 Task: Add an event with the title Third Interview with Tom, date ''2023/11/12'', time 14:00and add a description: A product launch event is an exciting occasion where a new product is introduced to the market. It brings together stakeholders, industry experts, media personnel, and potential customers to showcase the product''s features, benefits, and unique selling points. Mark the tasks as Completed , logged in from the account softage.5@softage.netand send the event invitation to softage.2@softage.net and softage.3@softage.net. Set a reminder for the event Weekly on Sunday
Action: Mouse moved to (53, 110)
Screenshot: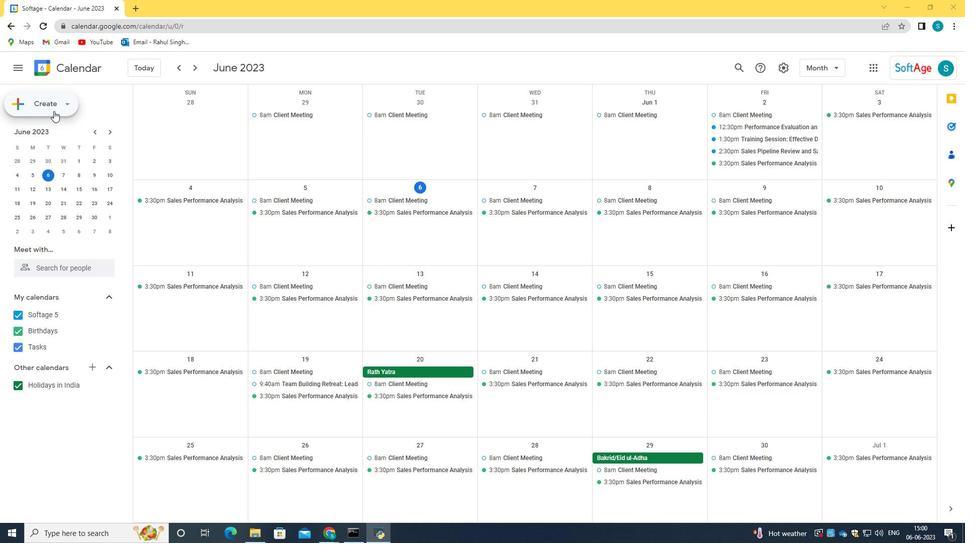 
Action: Mouse pressed left at (53, 110)
Screenshot: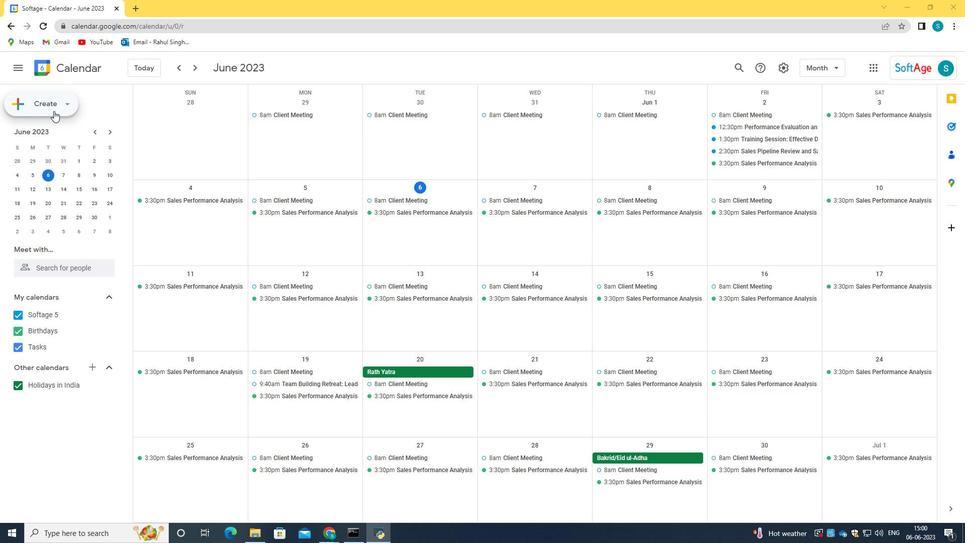 
Action: Mouse moved to (60, 132)
Screenshot: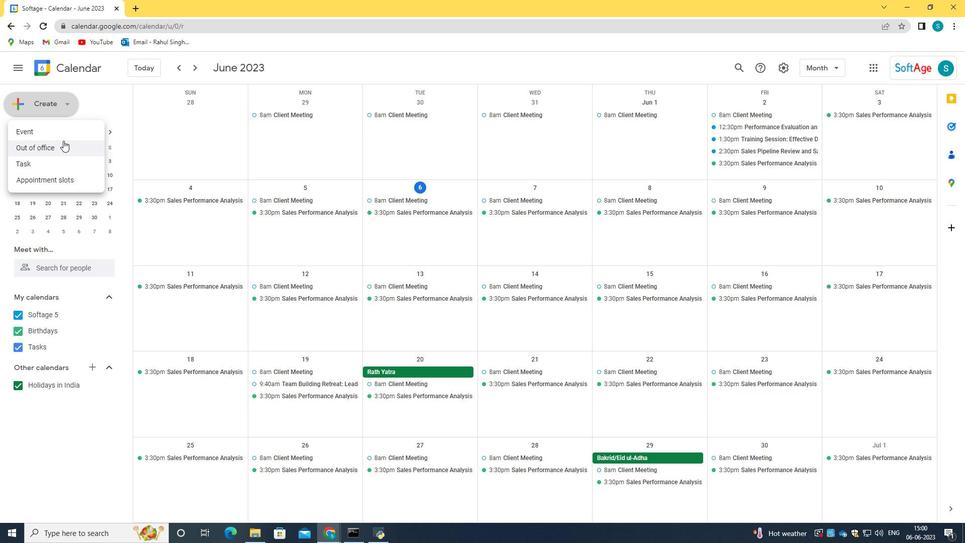 
Action: Mouse pressed left at (60, 132)
Screenshot: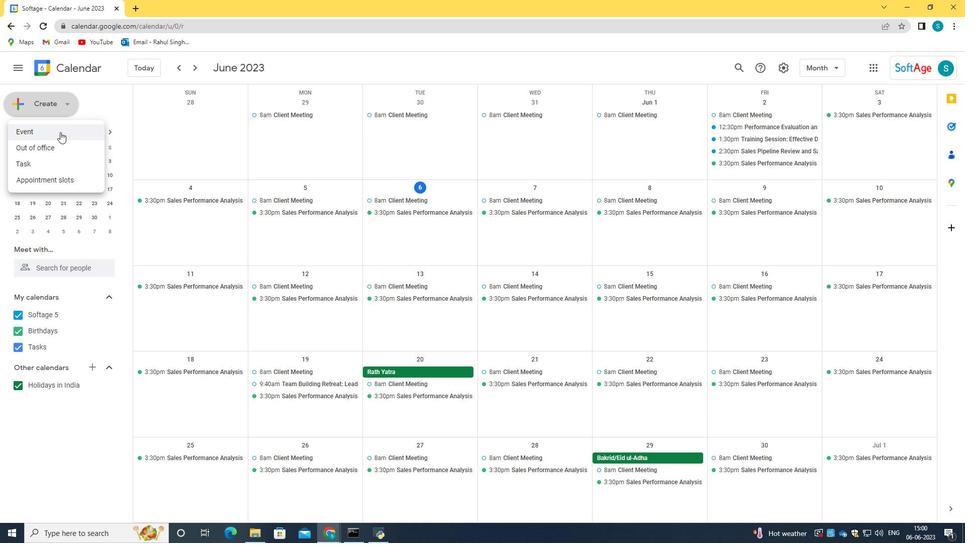 
Action: Mouse moved to (272, 399)
Screenshot: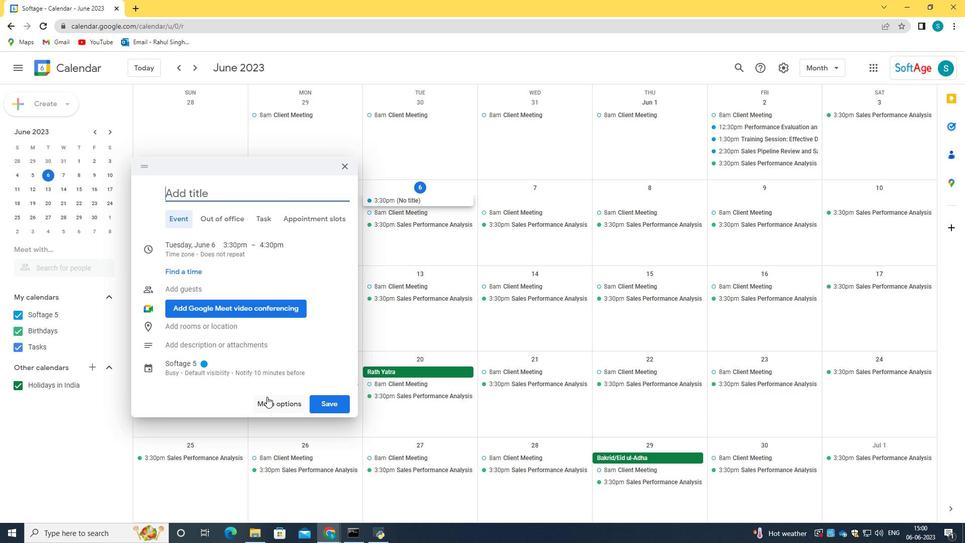 
Action: Mouse pressed left at (272, 399)
Screenshot: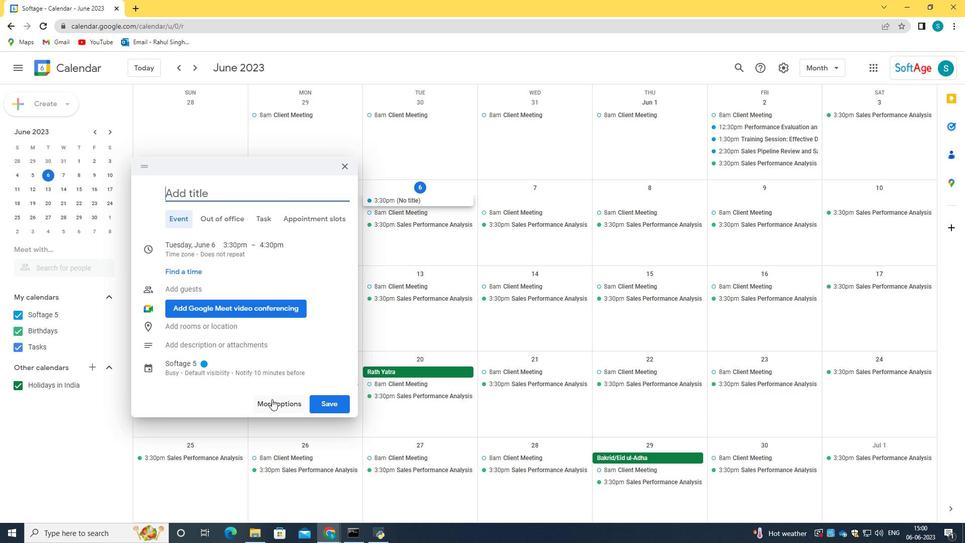 
Action: Mouse moved to (153, 76)
Screenshot: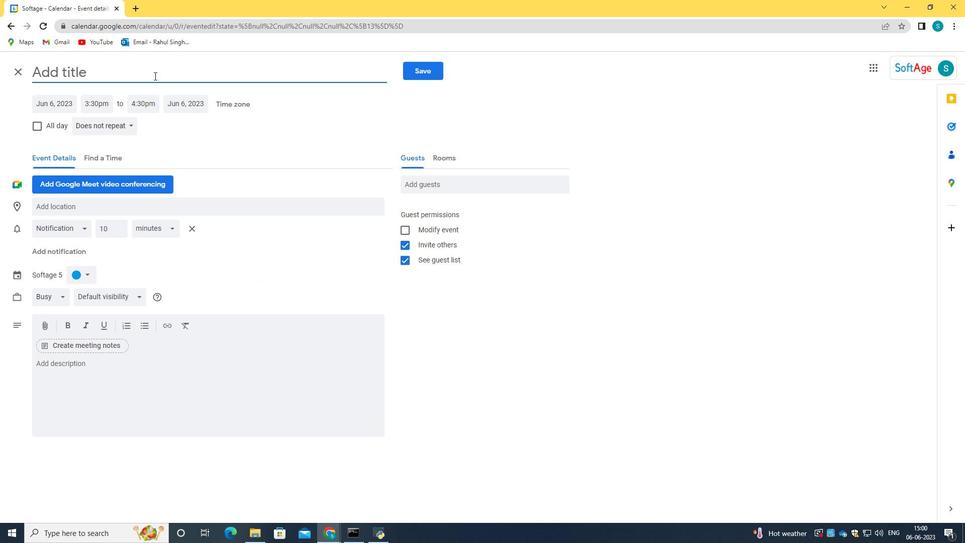 
Action: Mouse pressed left at (153, 76)
Screenshot: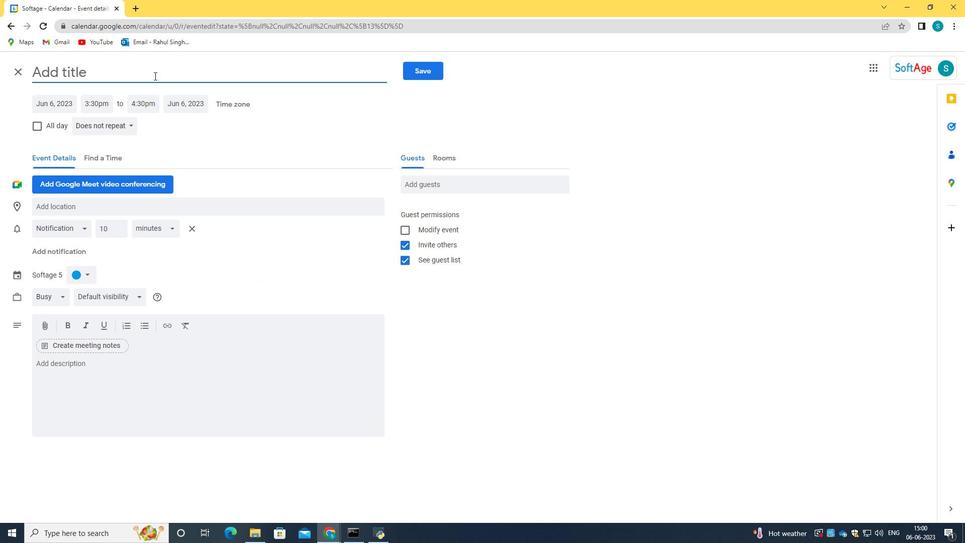 
Action: Key pressed <Key.caps_lock>T<Key.caps_lock>hird<Key.space><Key.caps_lock>I<Key.caps_lock>nterview<Key.space>with<Key.space><Key.caps_lock>T<Key.caps_lock>om
Screenshot: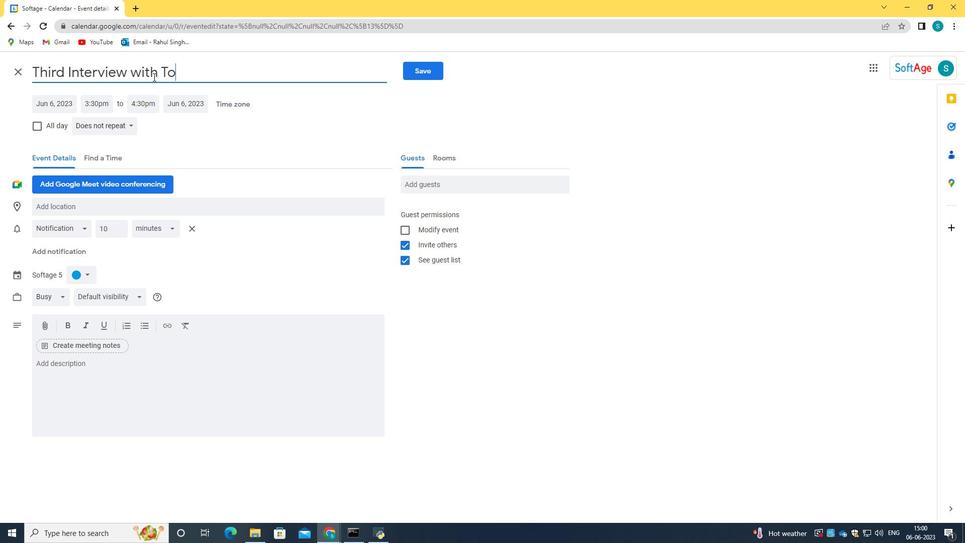 
Action: Mouse moved to (49, 107)
Screenshot: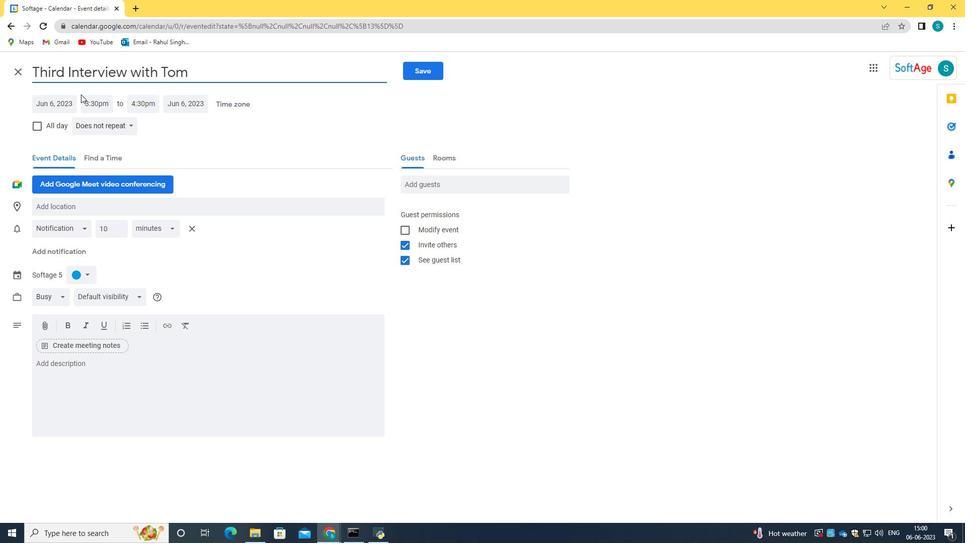 
Action: Mouse pressed left at (49, 107)
Screenshot: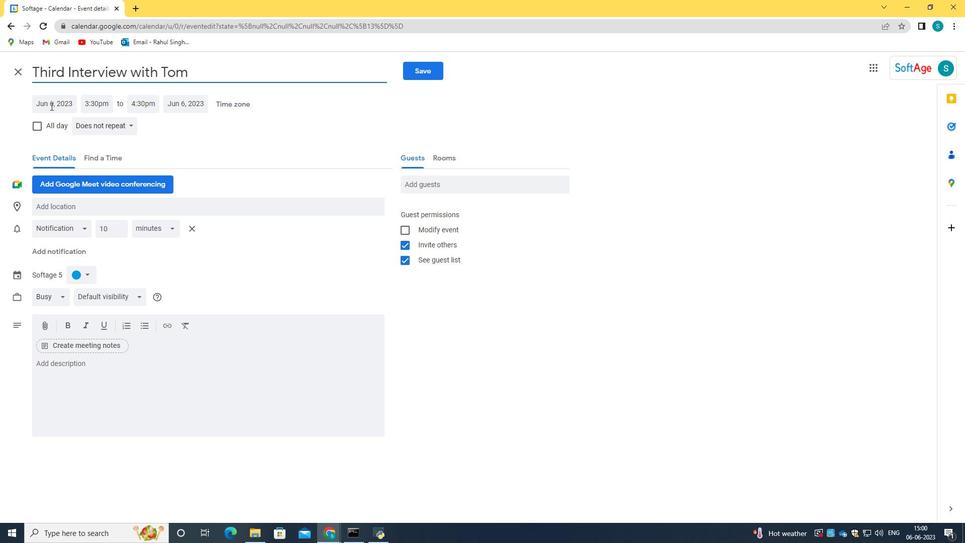 
Action: Key pressed 2023/11/12<Key.tab>02<Key.shift_r>:00<Key.space>pm
Screenshot: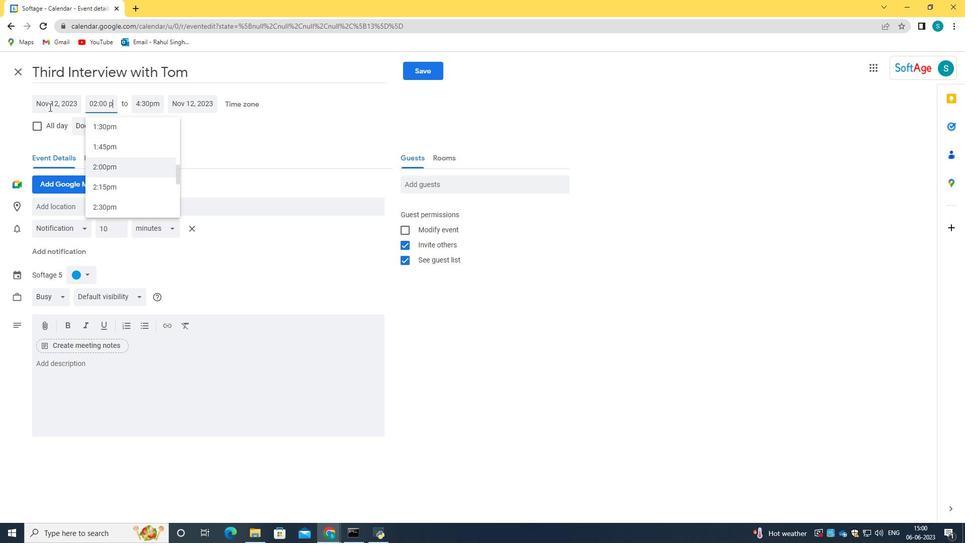 
Action: Mouse moved to (104, 164)
Screenshot: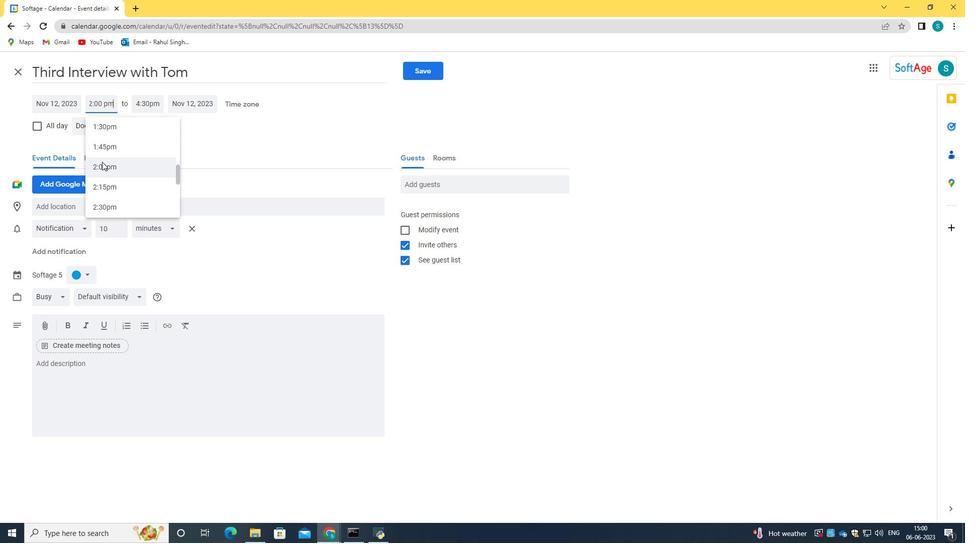 
Action: Mouse pressed left at (104, 164)
Screenshot: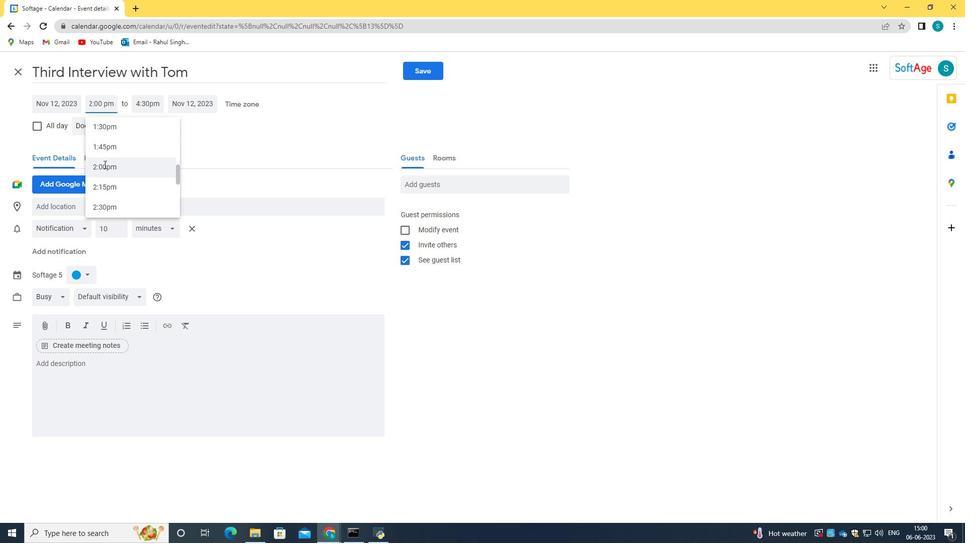 
Action: Mouse moved to (150, 406)
Screenshot: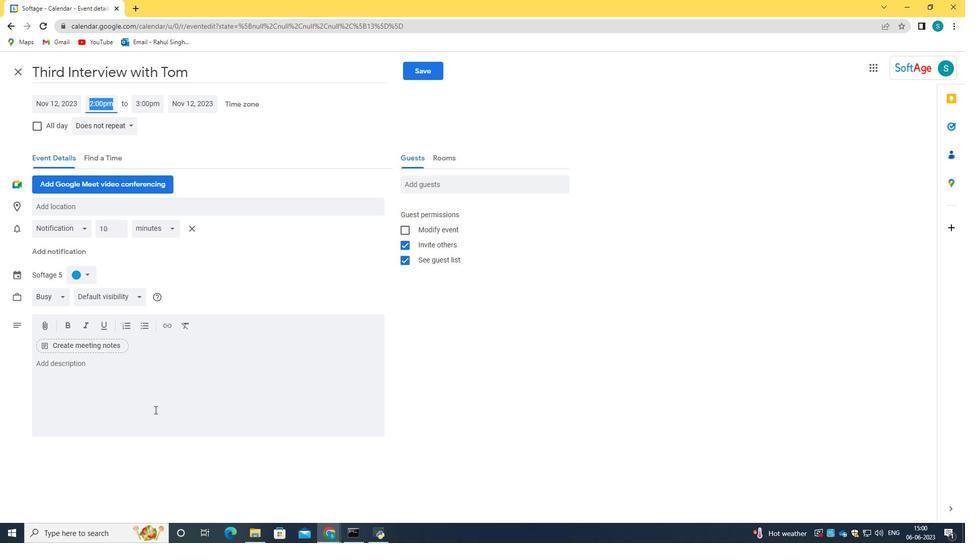 
Action: Mouse pressed left at (150, 406)
Screenshot: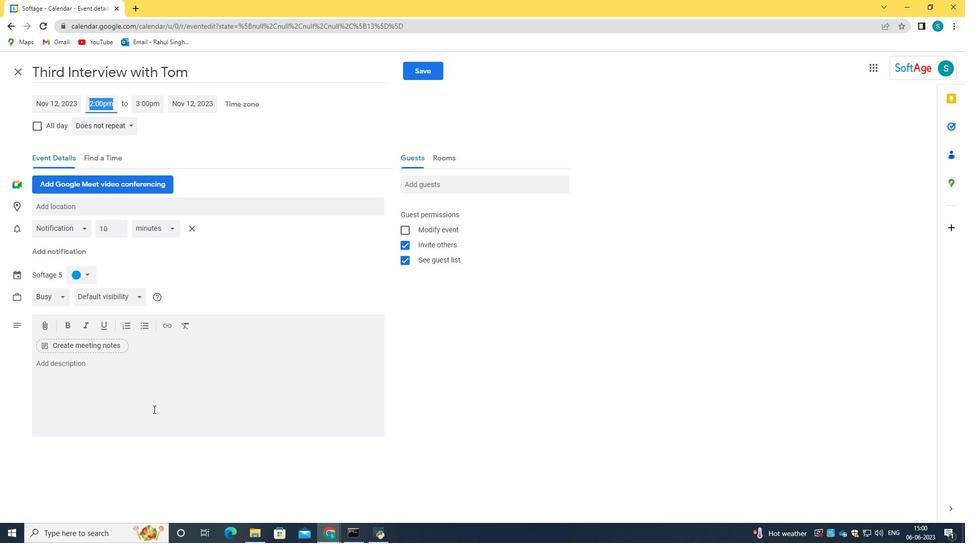 
Action: Mouse moved to (93, 387)
Screenshot: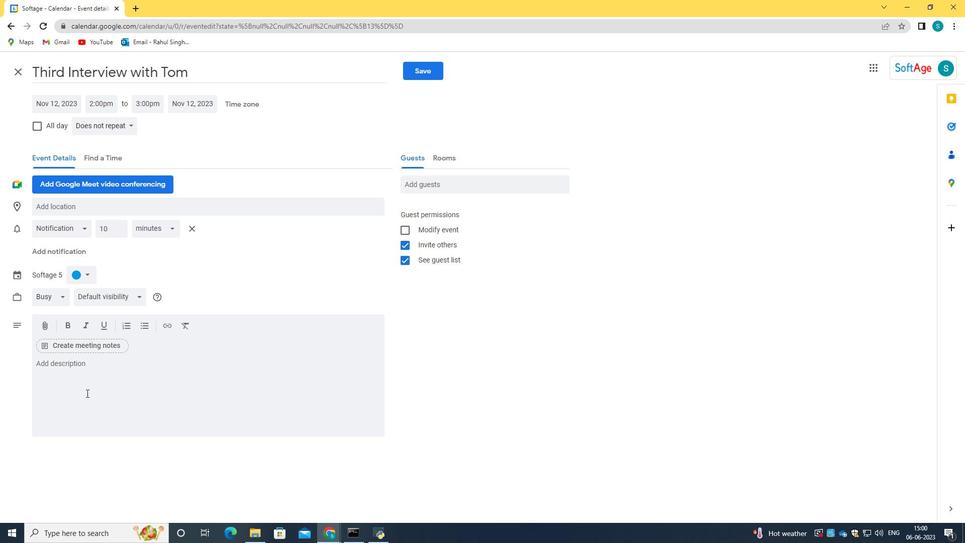 
Action: Mouse pressed left at (93, 387)
Screenshot: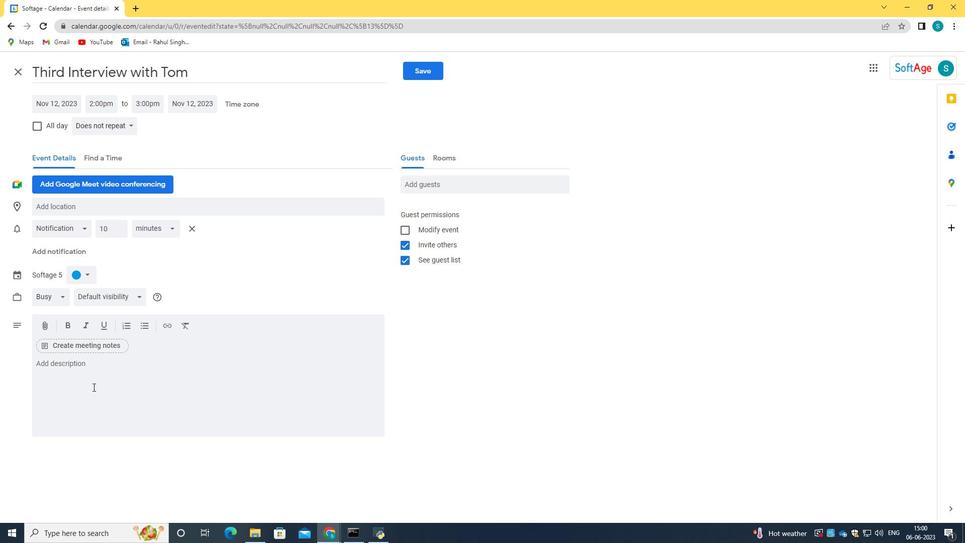 
Action: Key pressed <Key.caps_lock>A<Key.space><Key.caps_lock>product<Key.space>launch<Key.space>event<Key.space>is<Key.space>an<Key.space>exciting<Key.space>s<Key.backspace>occasion<Key.space>where<Key.space>a<Key.space>new<Key.space>product<Key.space>is<Key.space>it<Key.backspace>ntroduced<Key.space>to<Key.space>the<Key.space>amr<Key.backspace><Key.backspace><Key.backspace>market.<Key.space><Key.caps_lock>I<Key.caps_lock>t<Key.space>brings<Key.space>together<Key.space>stakeholders,<Key.space>industory<Key.backspace><Key.backspace><Key.backspace>ry<Key.space>experst<Key.backspace><Key.backspace>ts,<Key.space>meed<Key.backspace><Key.backspace>dia<Key.space>personnel,<Key.space>and<Key.space>potential<Key.space>cusotmers<Key.backspace><Key.backspace><Key.backspace><Key.backspace><Key.backspace><Key.backspace><Key.backspace><Key.backspace>usomers<Key.backspace><Key.backspace><Key.backspace><Key.backspace><Key.backspace>tomers<Key.space><Key.backspace><Key.backspace><Key.space>to<Key.space>showcase<Key.space>the<Key.space>product's<Key.space>featurd<Key.backspace>e,<Key.space>benifits,<Key.space><Key.backspace><Key.backspace><Key.backspace><Key.backspace><Key.backspace><Key.backspace><Key.backspace>efits,<Key.space>and<Key.space>unique<Key.space>selling<Key.space>points.
Screenshot: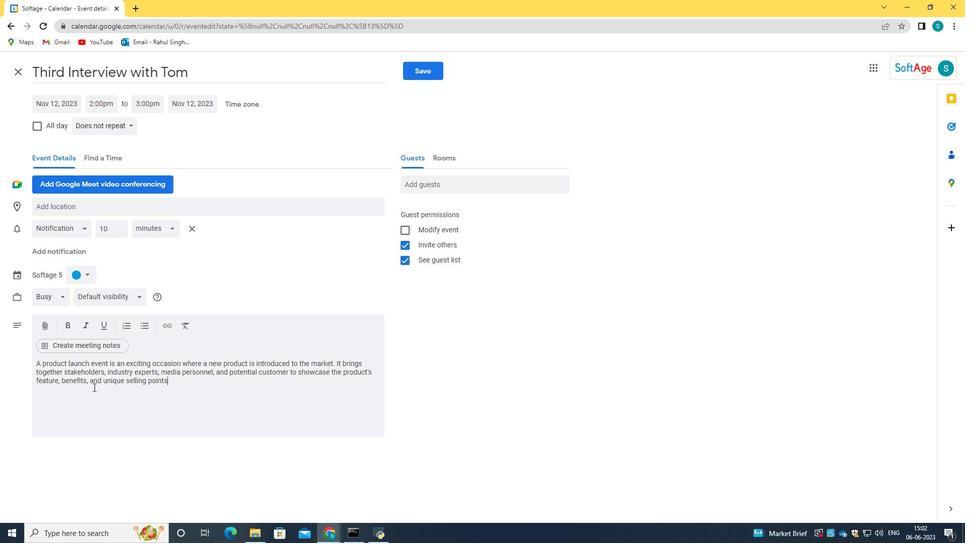 
Action: Mouse moved to (421, 185)
Screenshot: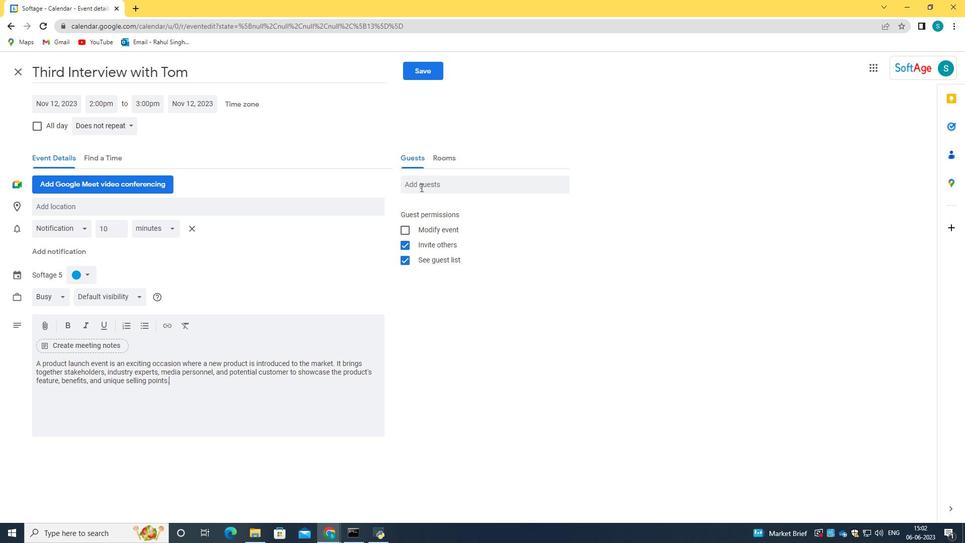 
Action: Mouse pressed left at (421, 185)
Screenshot: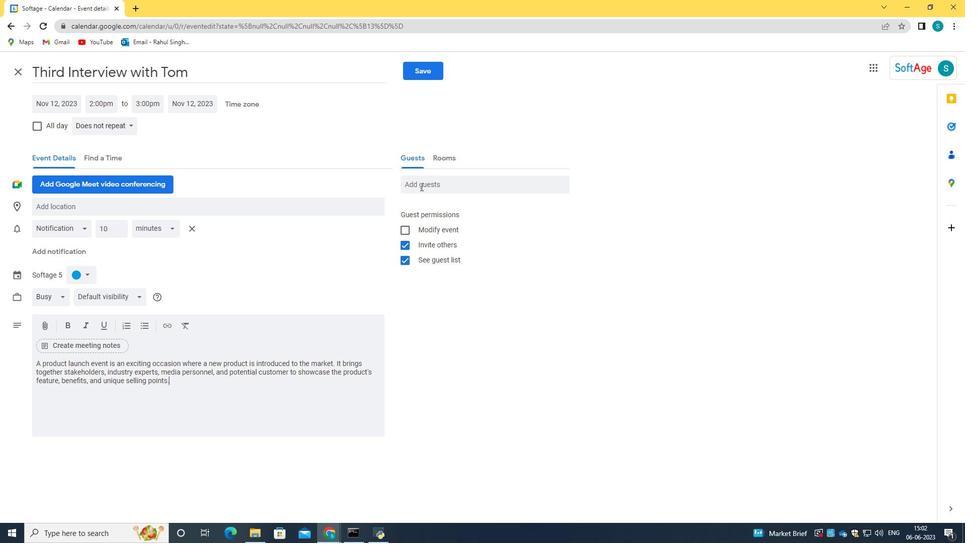 
Action: Key pressed softage.2<Key.shift>@softage.net<Key.tab>softage.3<Key.shift>@sp<Key.backspace>oftage.net
Screenshot: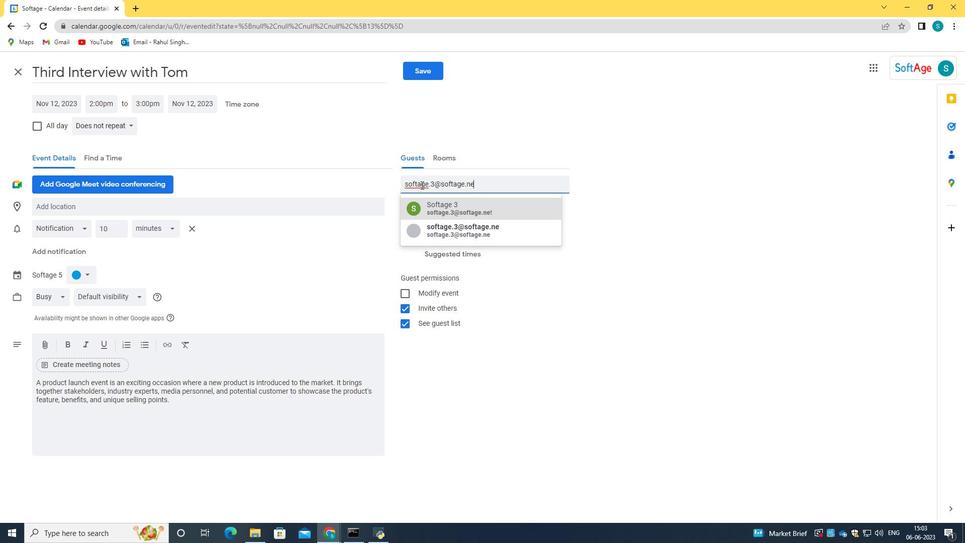
Action: Mouse moved to (482, 212)
Screenshot: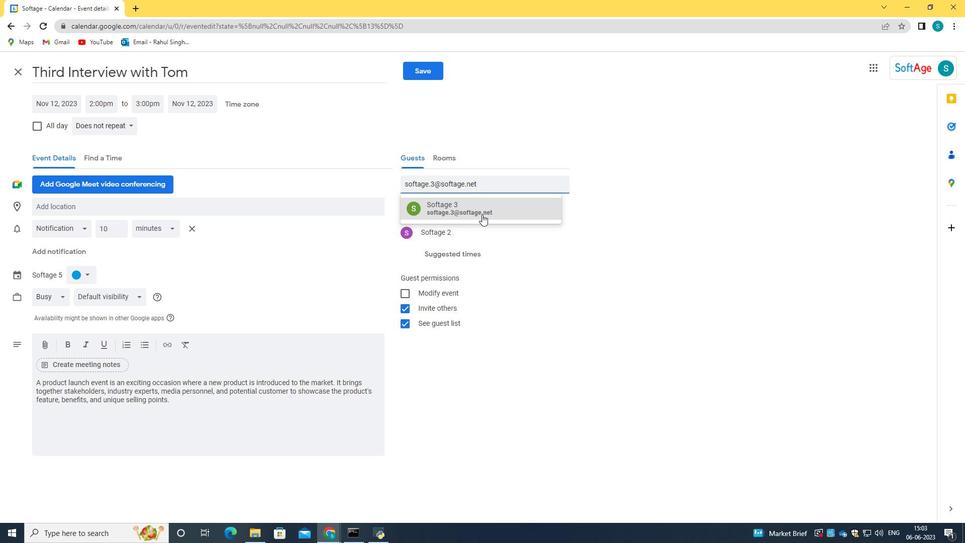 
Action: Mouse pressed left at (482, 212)
Screenshot: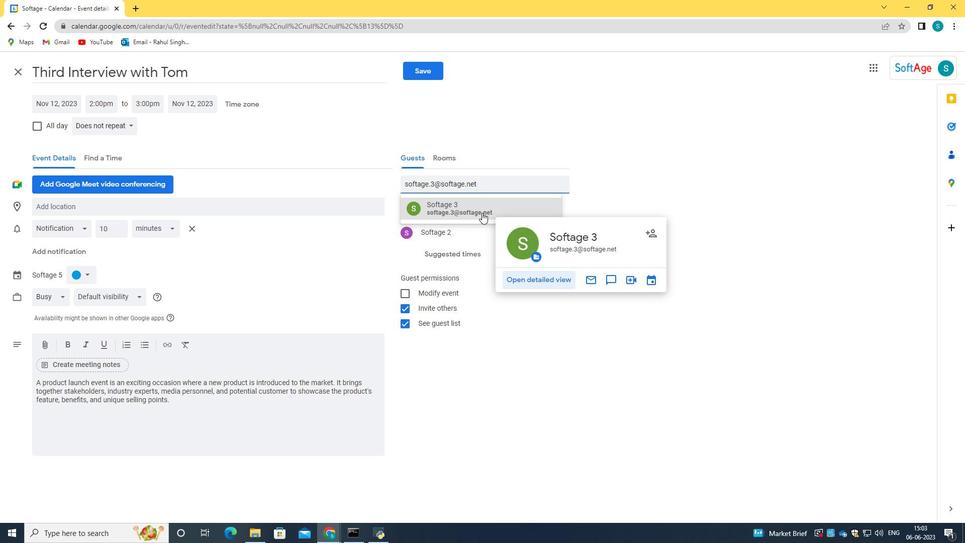 
Action: Mouse moved to (694, 180)
Screenshot: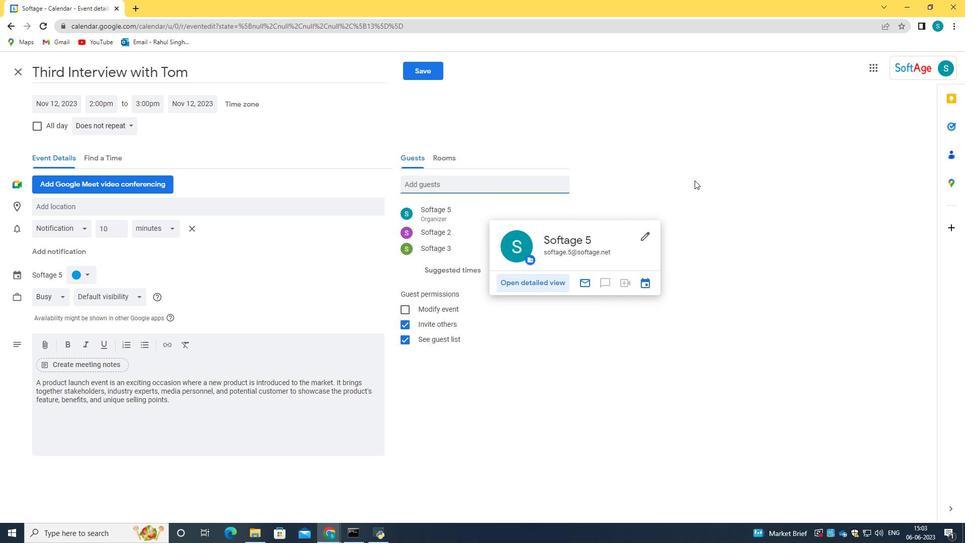 
Action: Mouse pressed left at (694, 180)
Screenshot: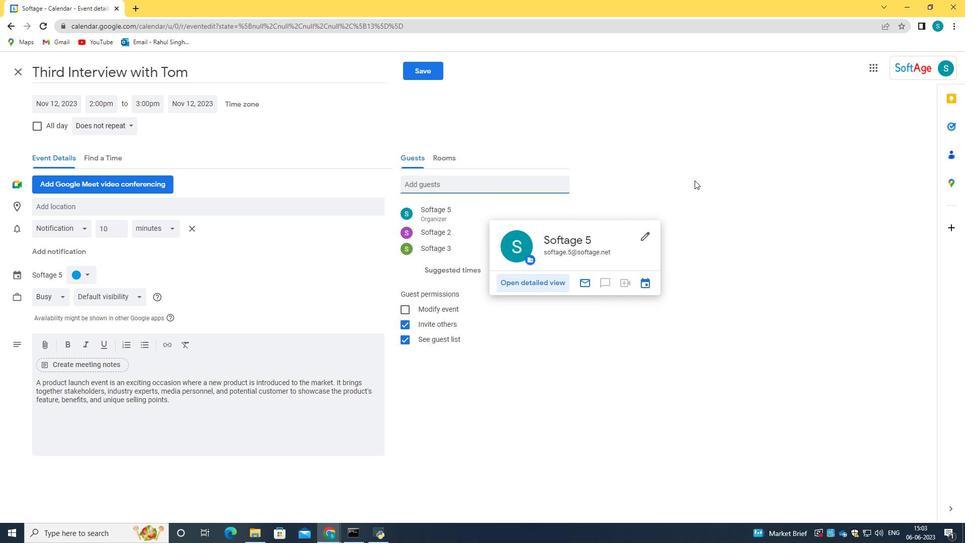 
Action: Mouse moved to (115, 130)
Screenshot: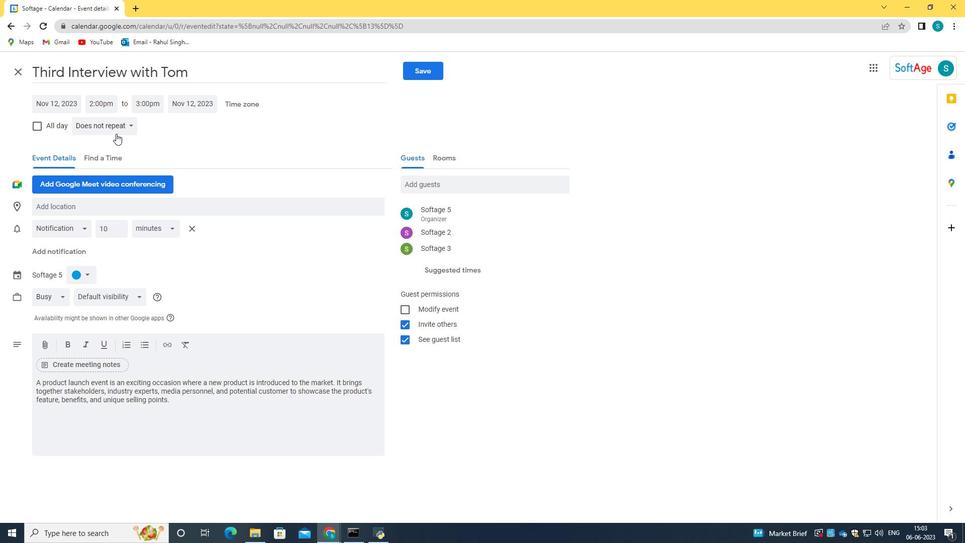 
Action: Mouse pressed left at (115, 130)
Screenshot: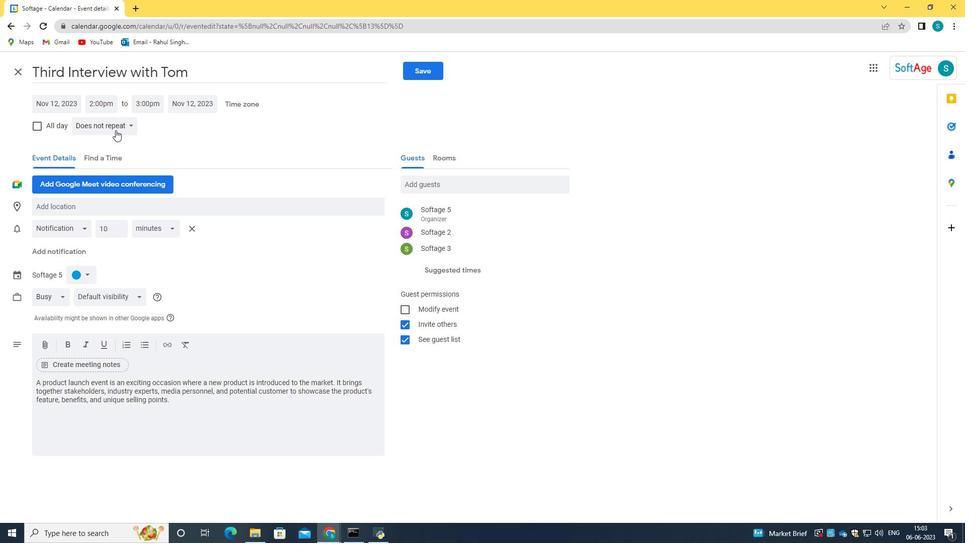
Action: Mouse moved to (117, 163)
Screenshot: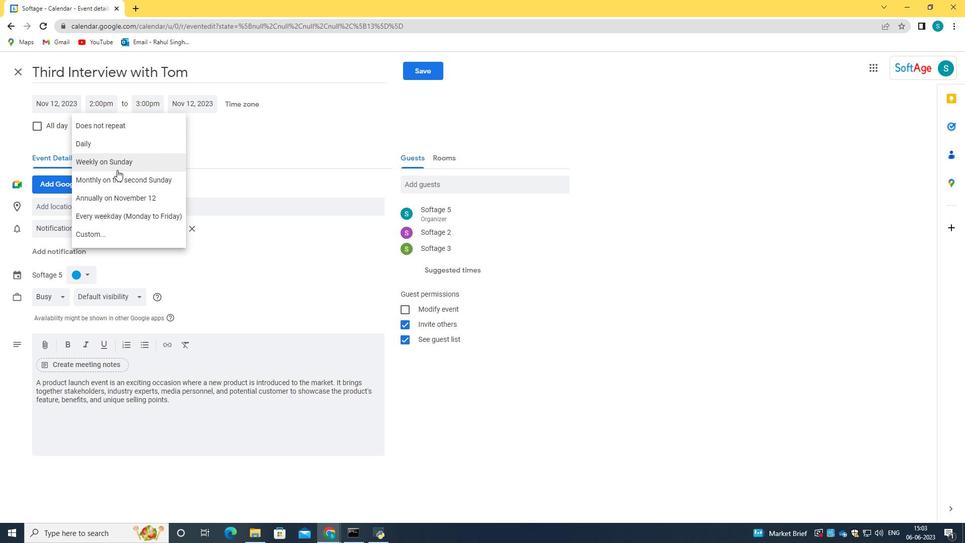 
Action: Mouse pressed left at (117, 163)
Screenshot: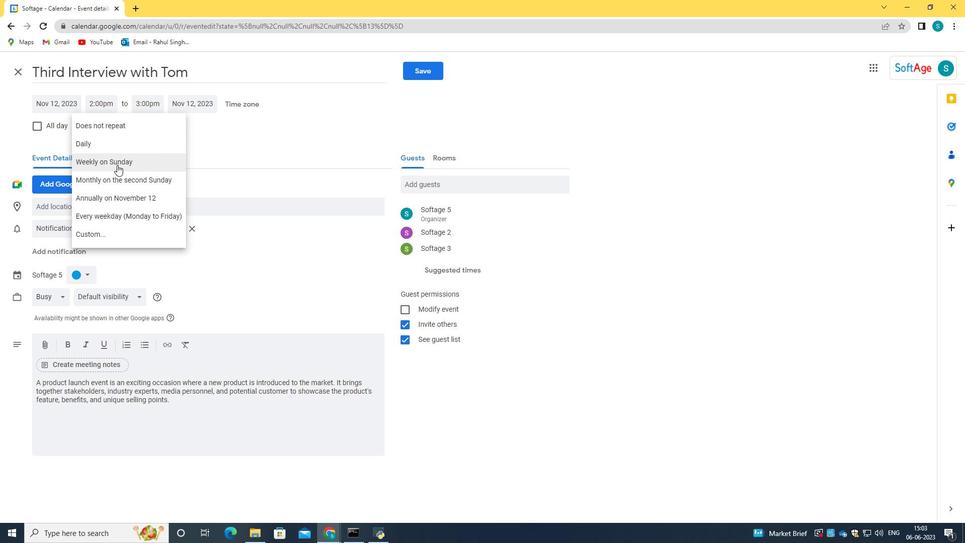 
Action: Mouse moved to (420, 73)
Screenshot: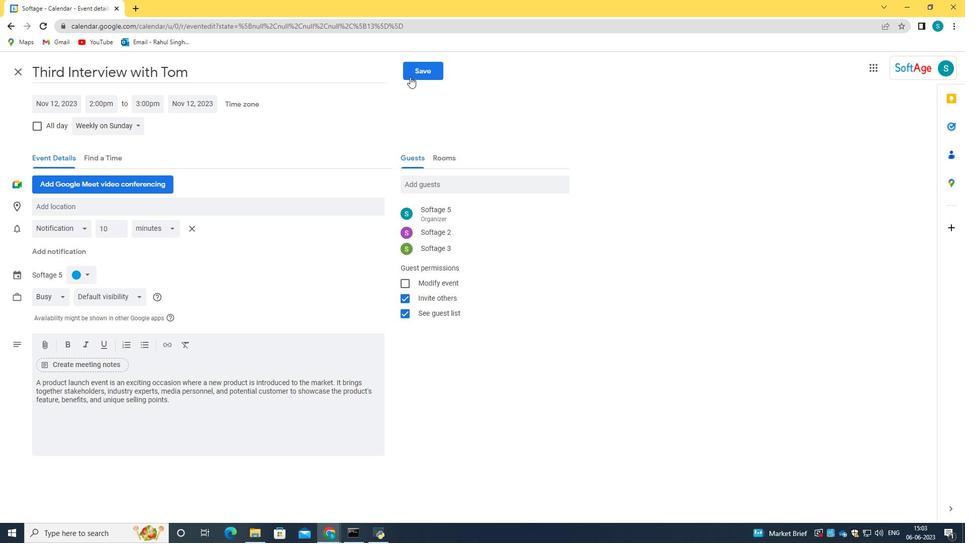 
Action: Mouse pressed left at (420, 73)
Screenshot: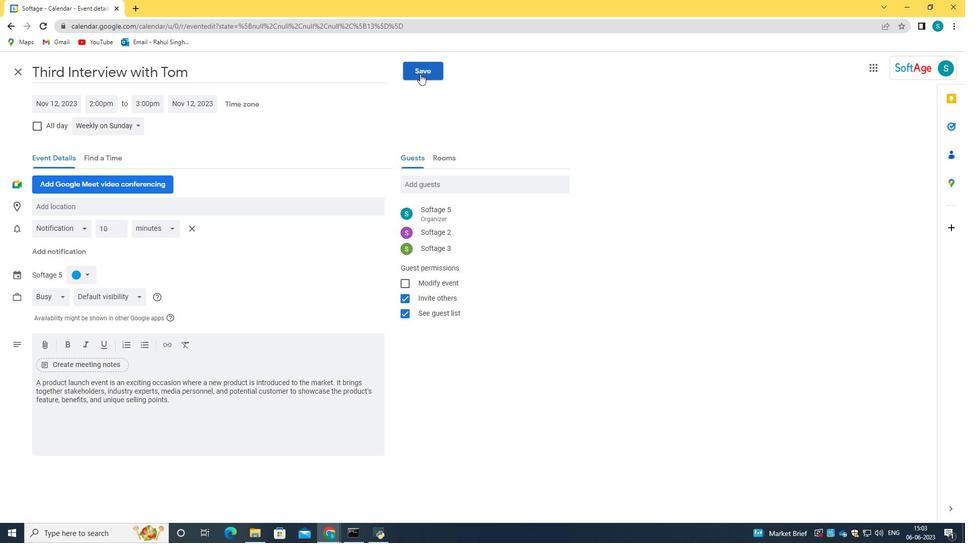 
Action: Mouse moved to (576, 309)
Screenshot: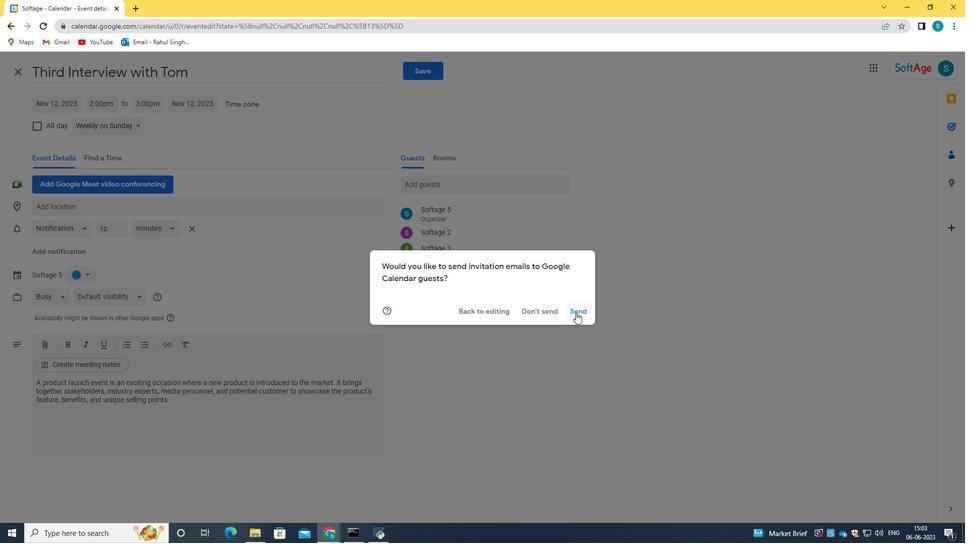 
Action: Mouse pressed left at (576, 309)
Screenshot: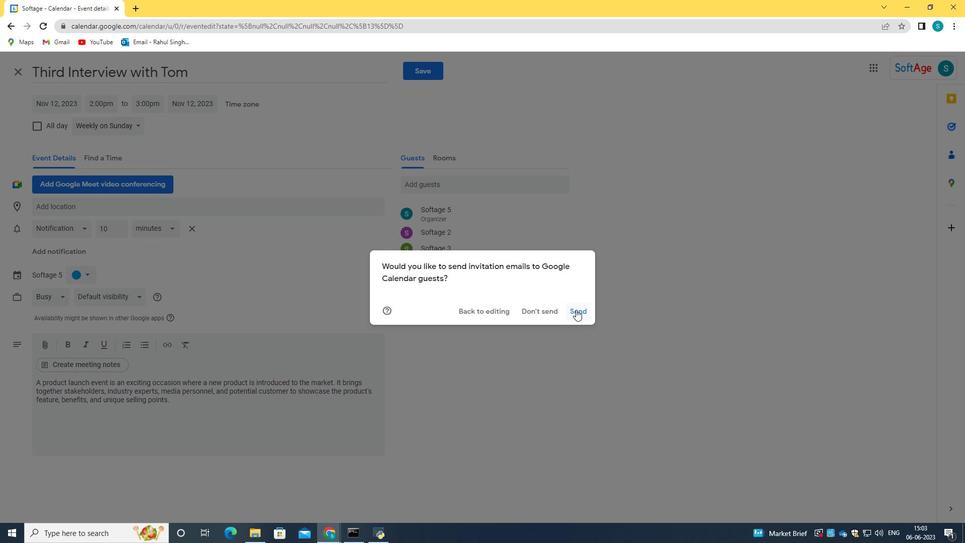 
